 Task: Create a rule when a card is unarchived by anyone.
Action: Mouse moved to (793, 212)
Screenshot: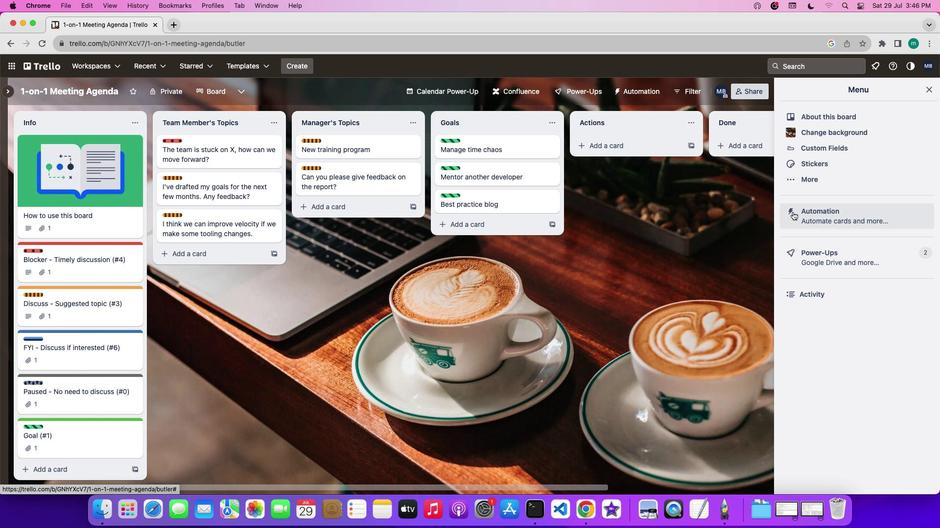 
Action: Mouse pressed left at (793, 212)
Screenshot: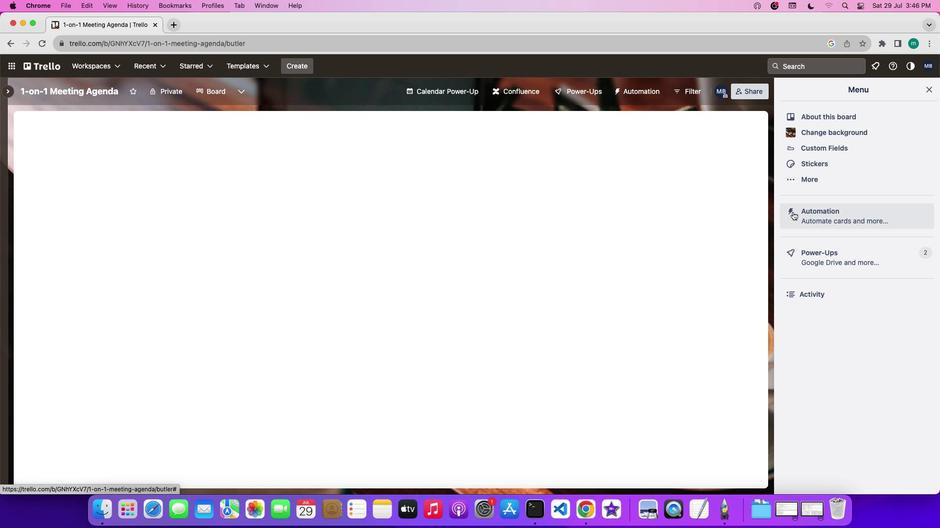 
Action: Mouse moved to (72, 178)
Screenshot: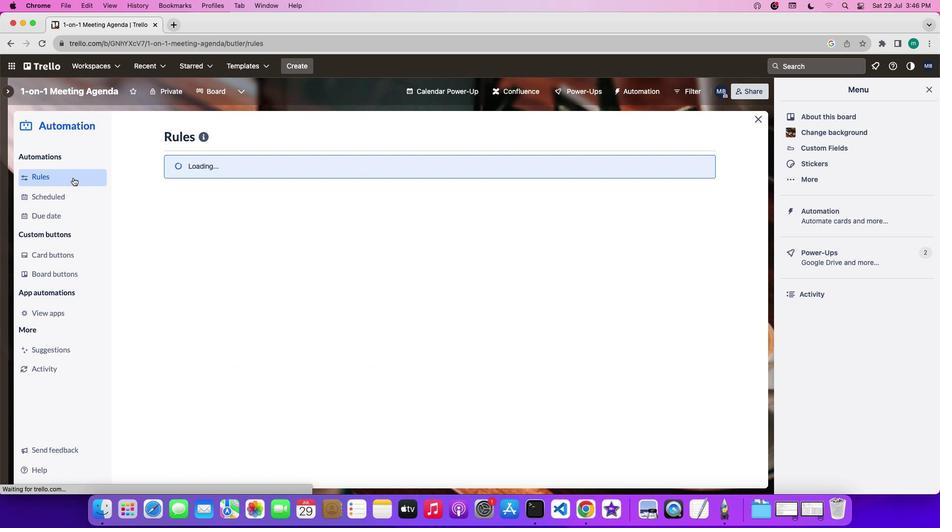 
Action: Mouse pressed left at (72, 178)
Screenshot: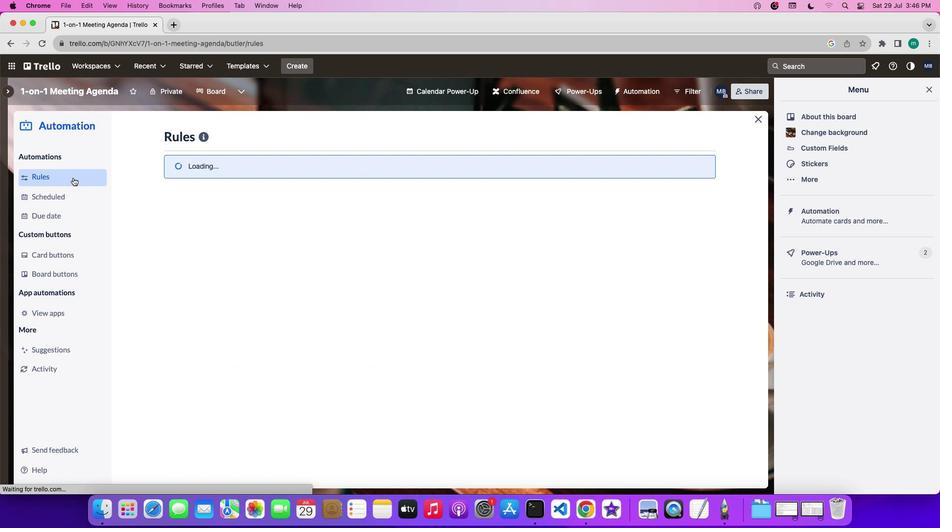 
Action: Mouse moved to (238, 356)
Screenshot: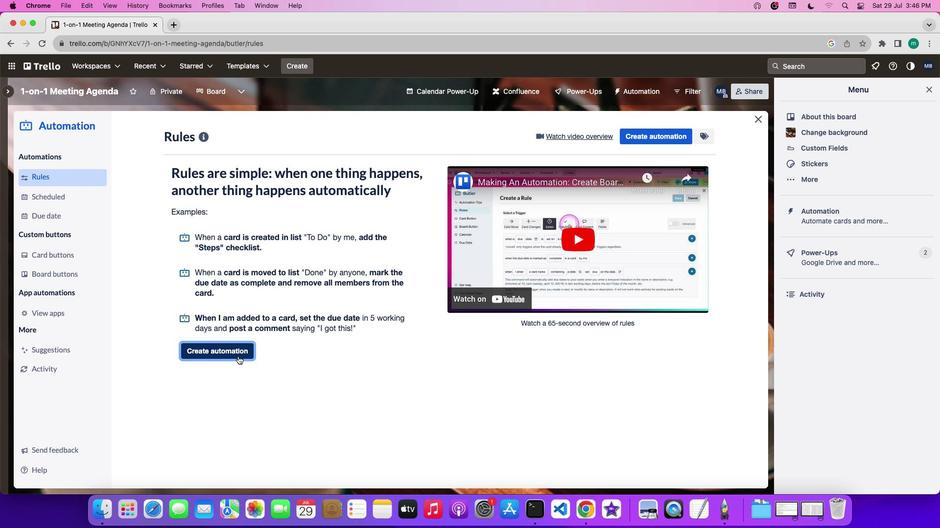 
Action: Mouse pressed left at (238, 356)
Screenshot: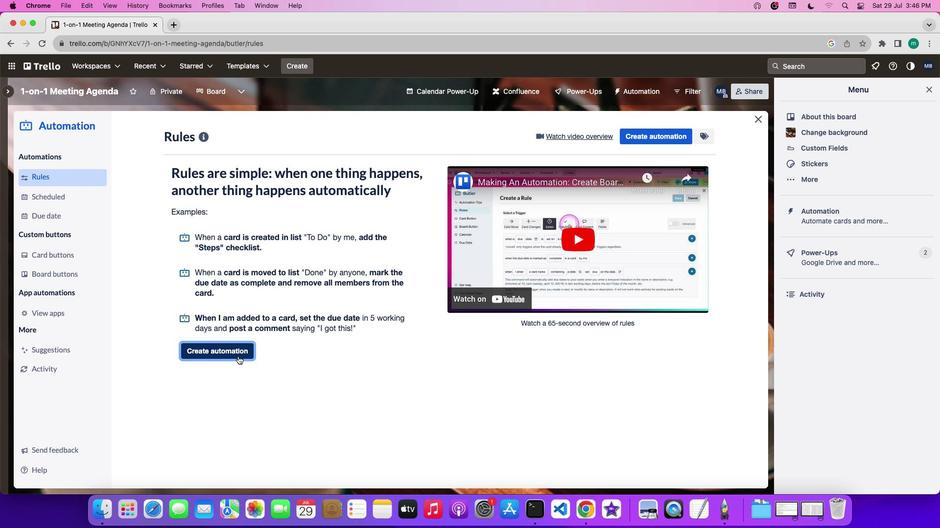 
Action: Mouse moved to (420, 227)
Screenshot: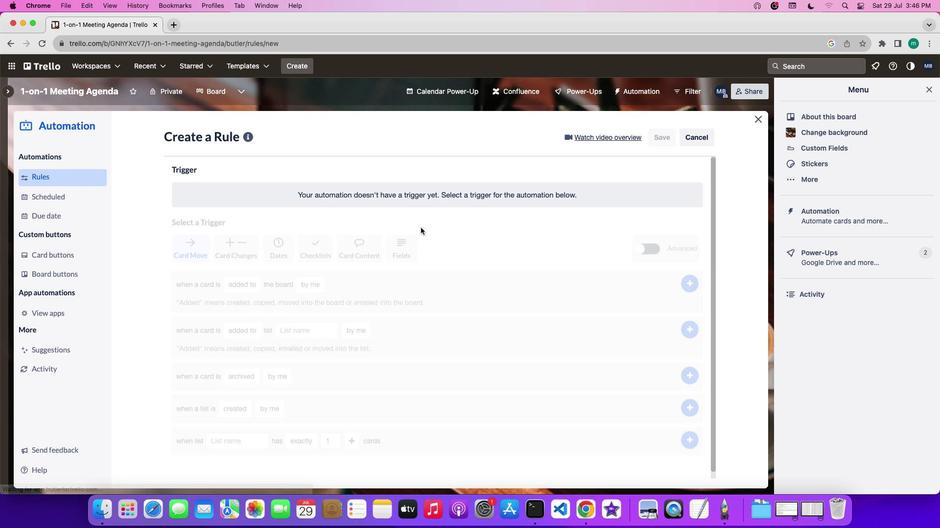 
Action: Mouse pressed left at (420, 227)
Screenshot: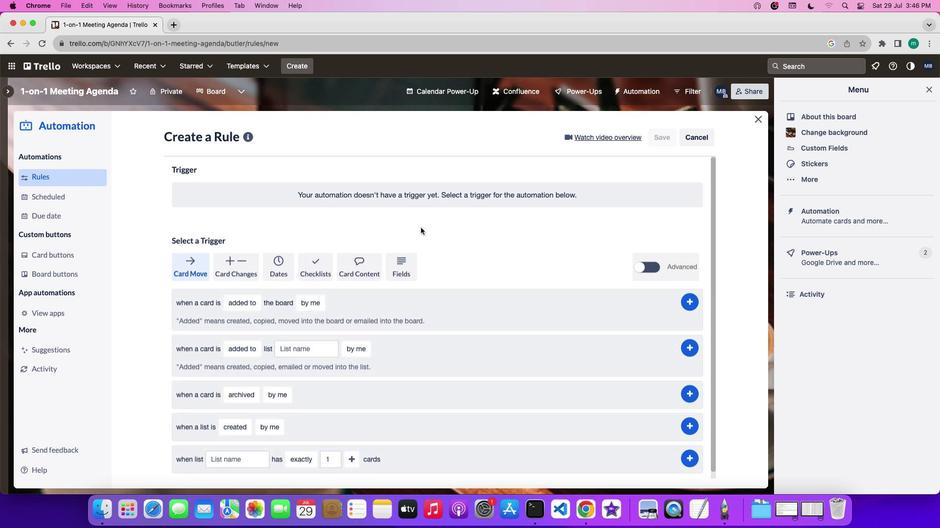 
Action: Mouse moved to (232, 393)
Screenshot: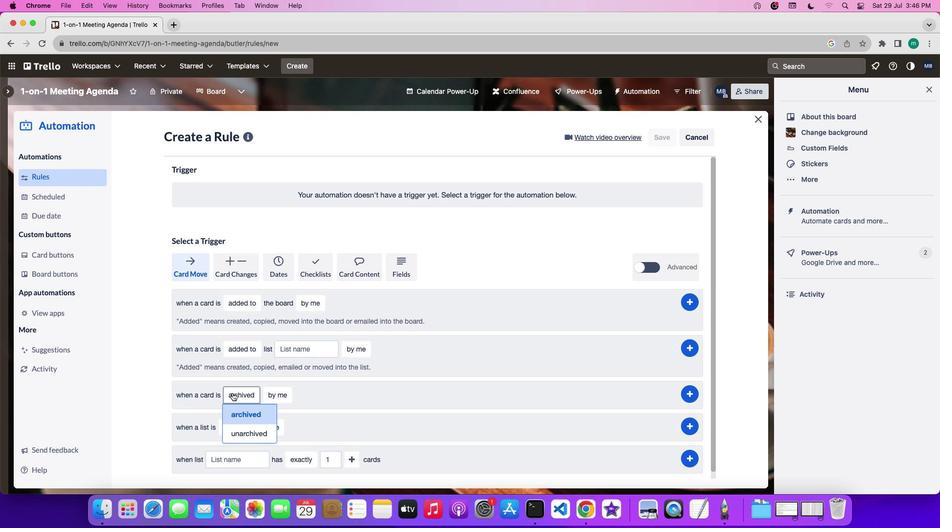 
Action: Mouse pressed left at (232, 393)
Screenshot: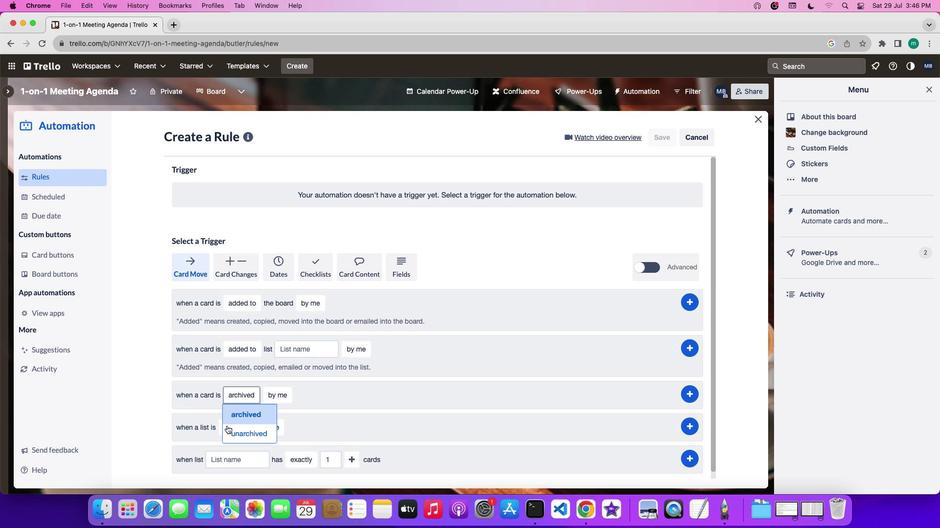 
Action: Mouse moved to (234, 432)
Screenshot: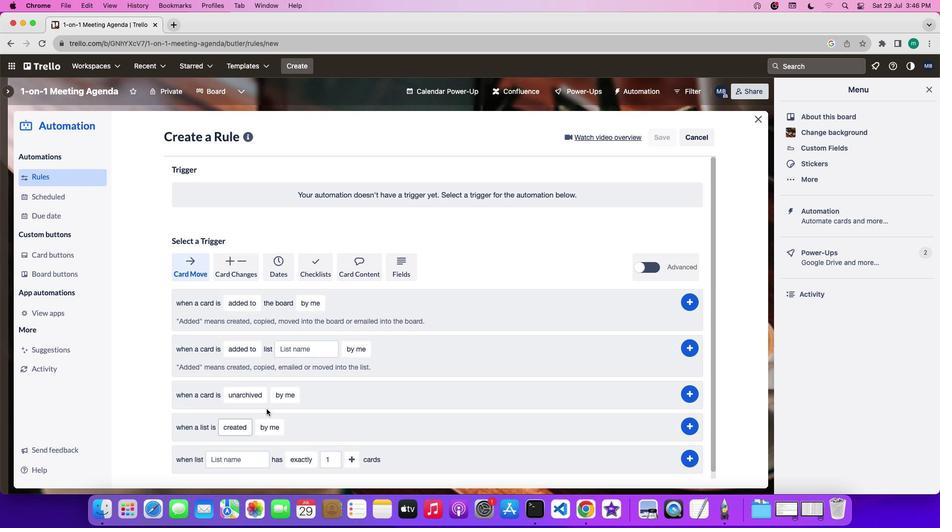 
Action: Mouse pressed left at (234, 432)
Screenshot: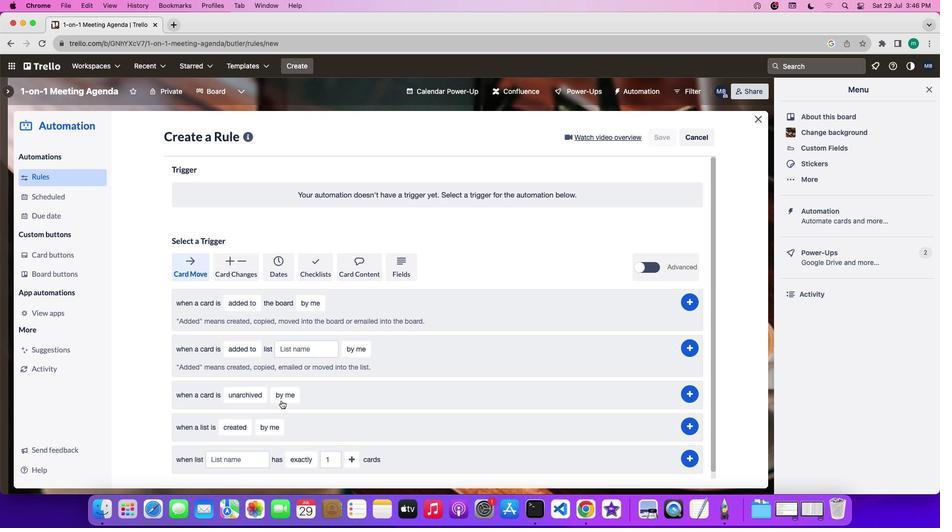 
Action: Mouse moved to (294, 392)
Screenshot: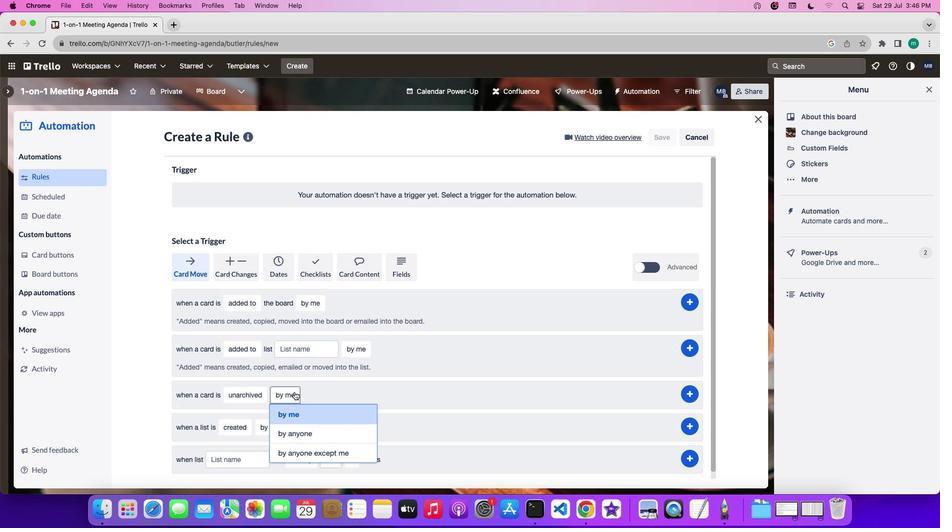 
Action: Mouse pressed left at (294, 392)
Screenshot: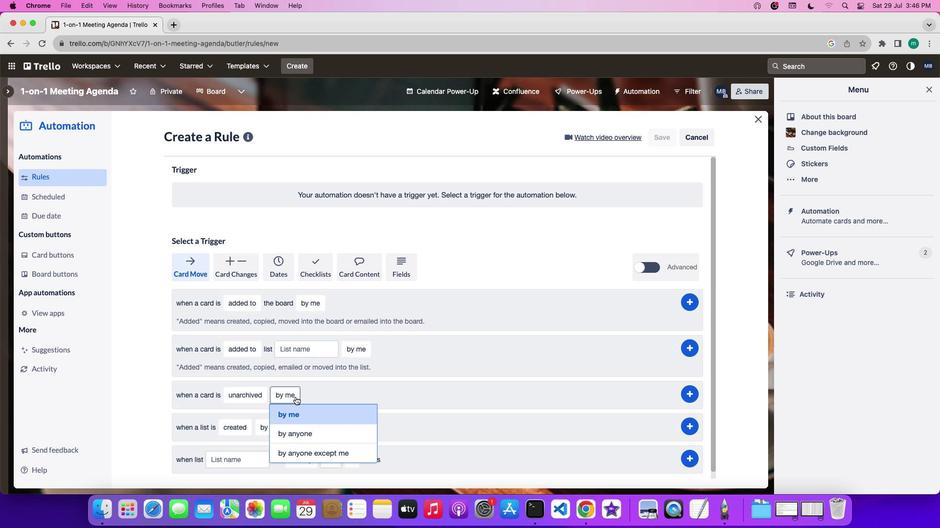 
Action: Mouse moved to (308, 437)
Screenshot: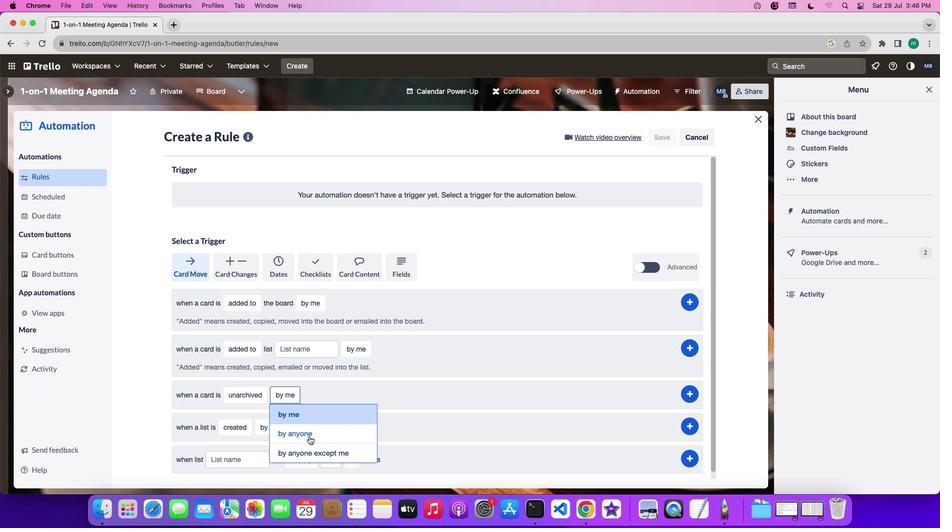 
Action: Mouse pressed left at (308, 437)
Screenshot: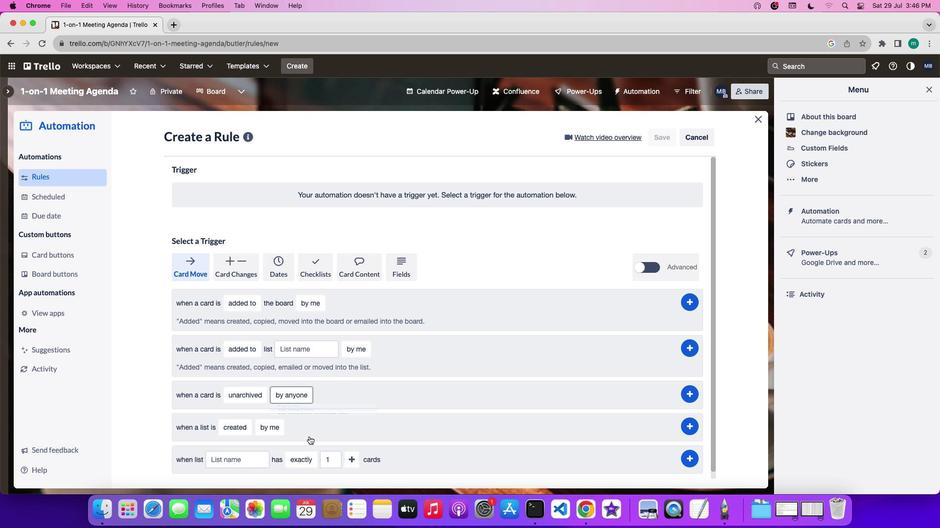 
Action: Mouse moved to (692, 396)
Screenshot: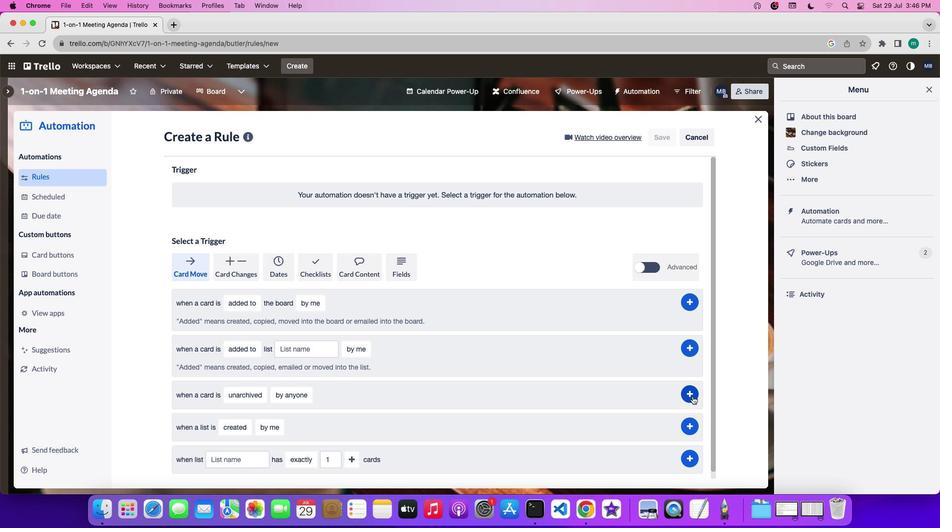 
Action: Mouse pressed left at (692, 396)
Screenshot: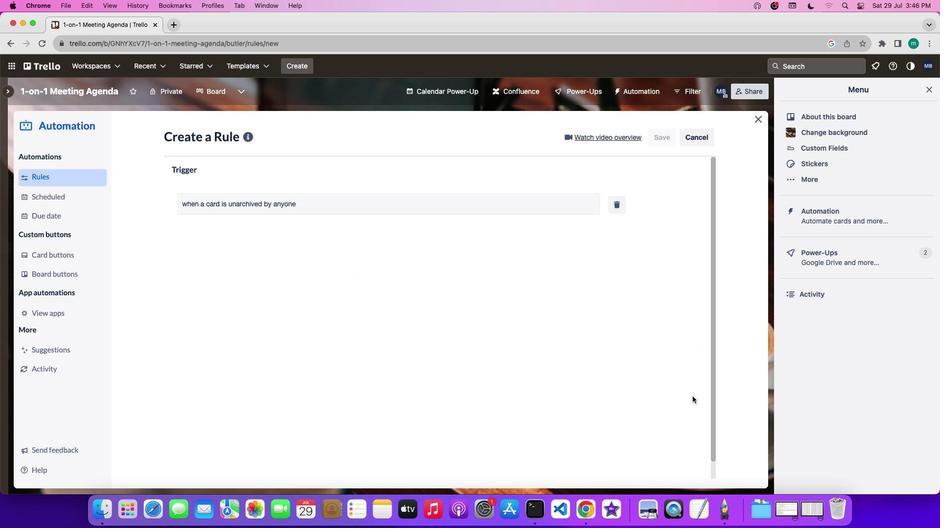 
